 Task: Select the not remote option in the enable file links.
Action: Mouse moved to (23, 569)
Screenshot: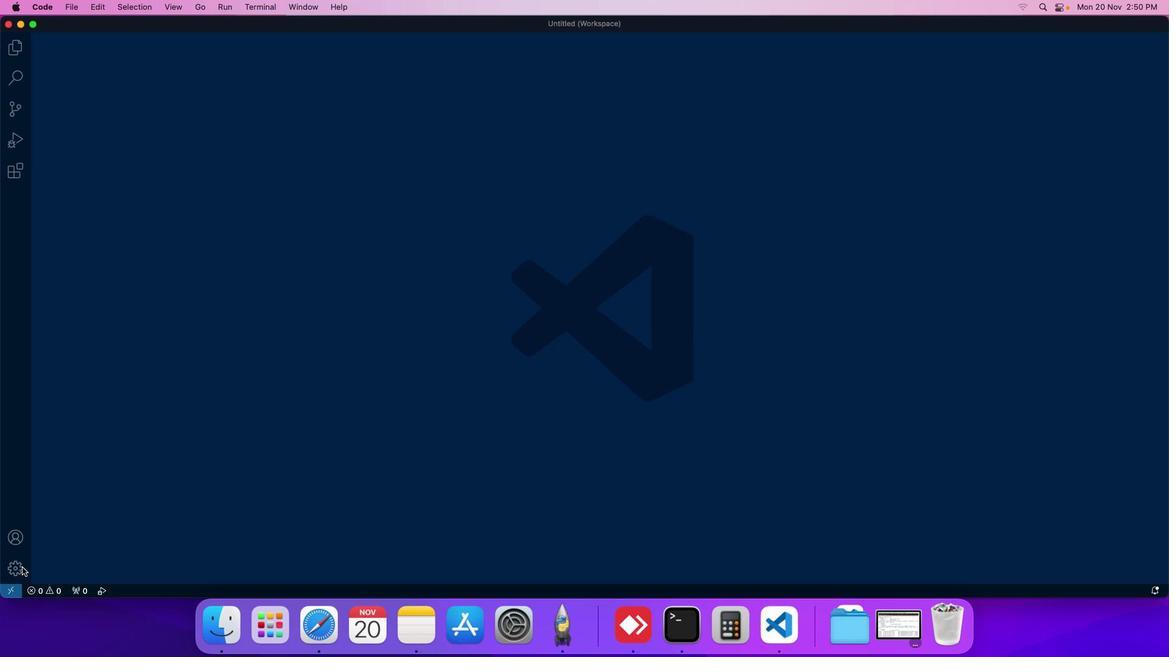 
Action: Mouse pressed left at (23, 569)
Screenshot: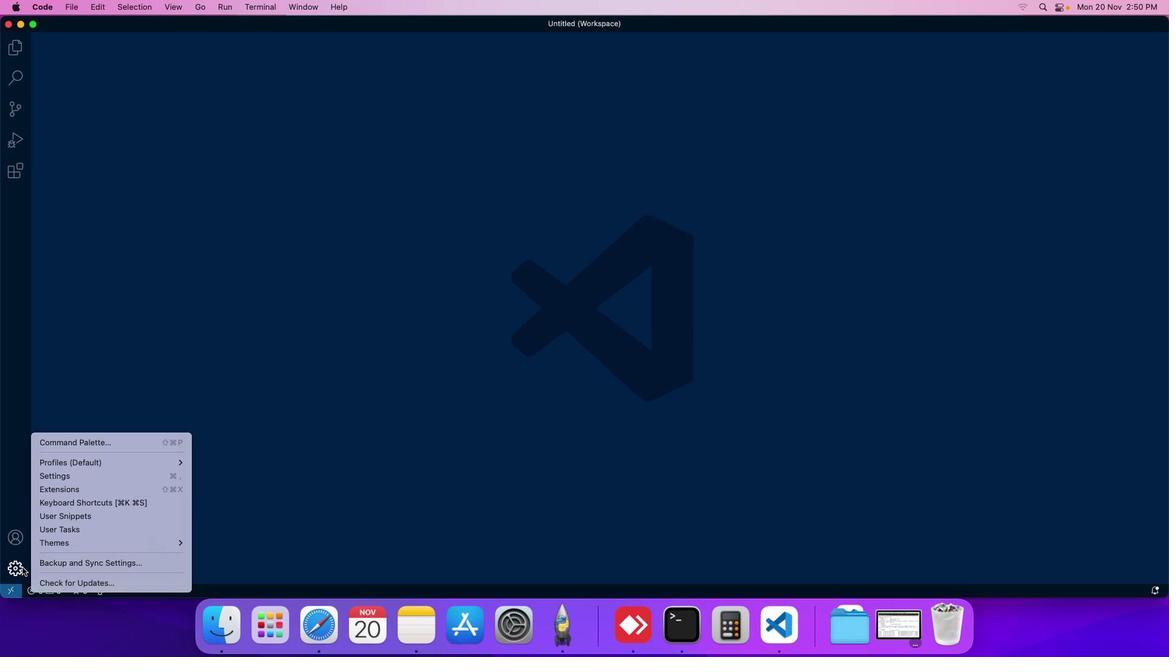 
Action: Mouse moved to (59, 472)
Screenshot: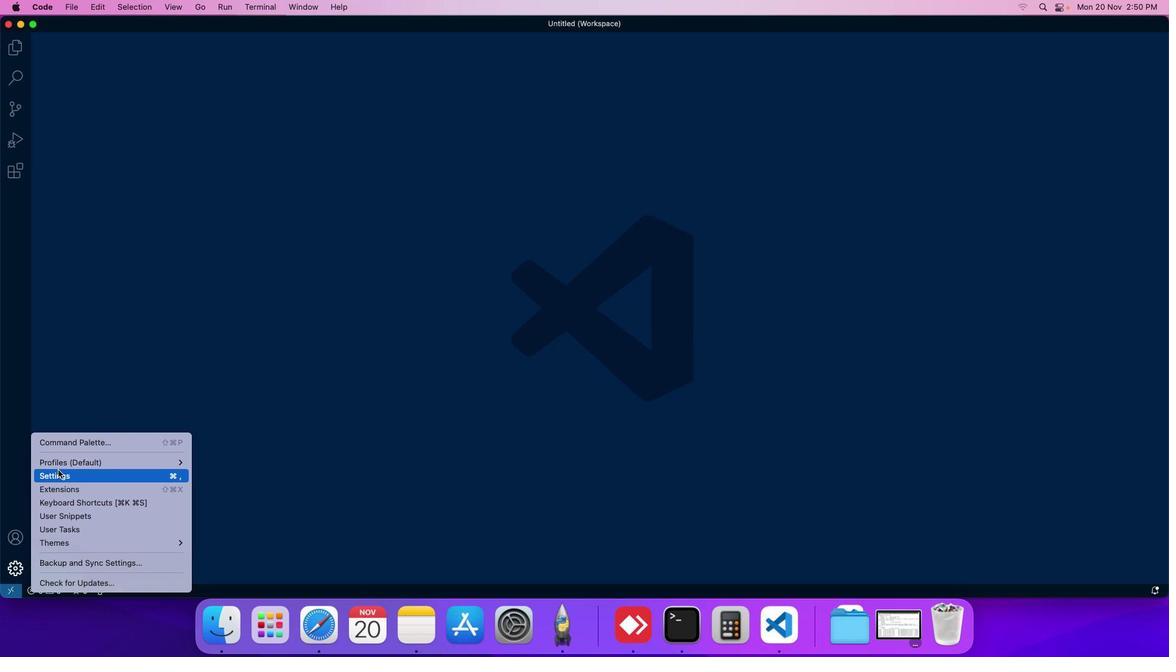 
Action: Mouse pressed left at (59, 472)
Screenshot: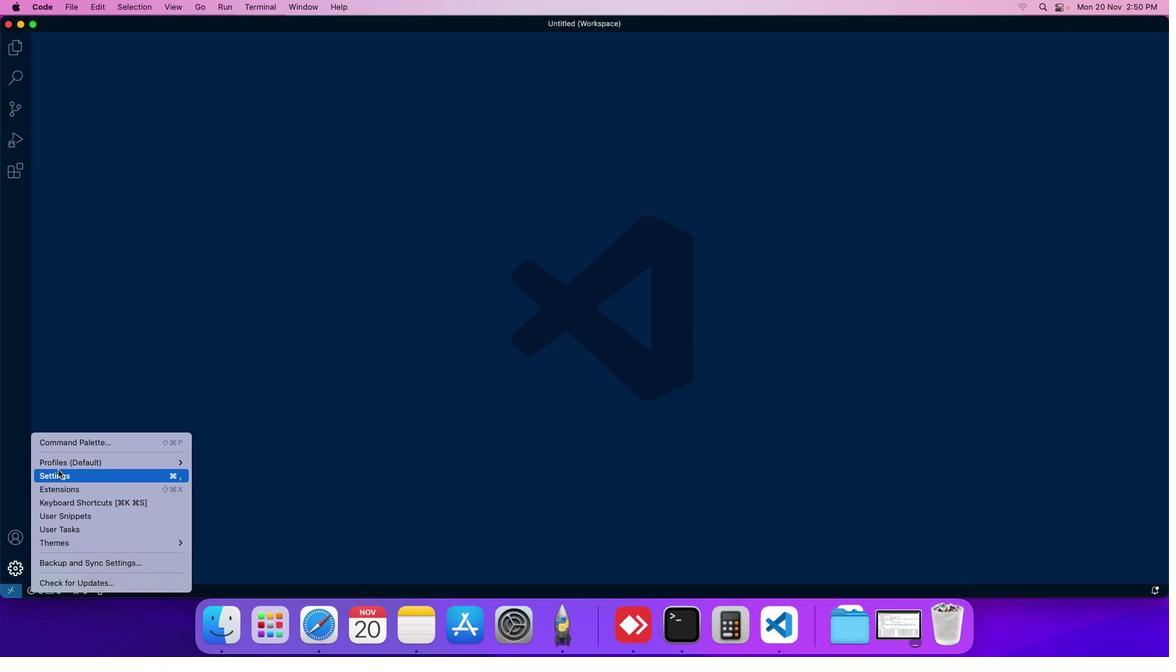
Action: Mouse moved to (273, 99)
Screenshot: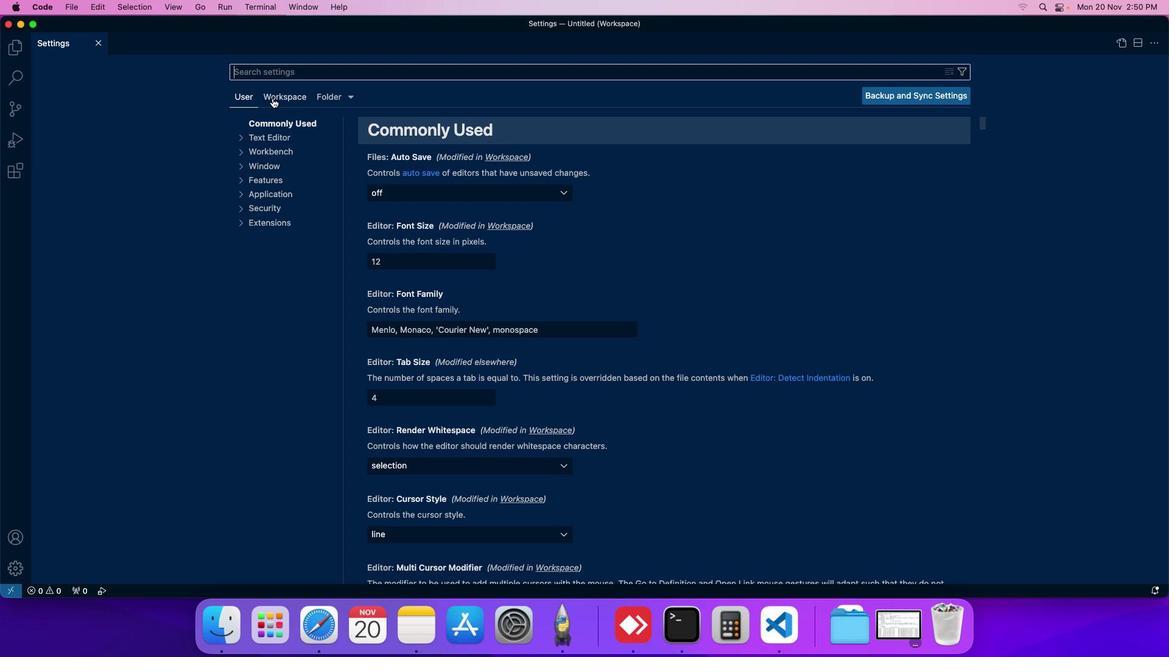 
Action: Mouse pressed left at (273, 99)
Screenshot: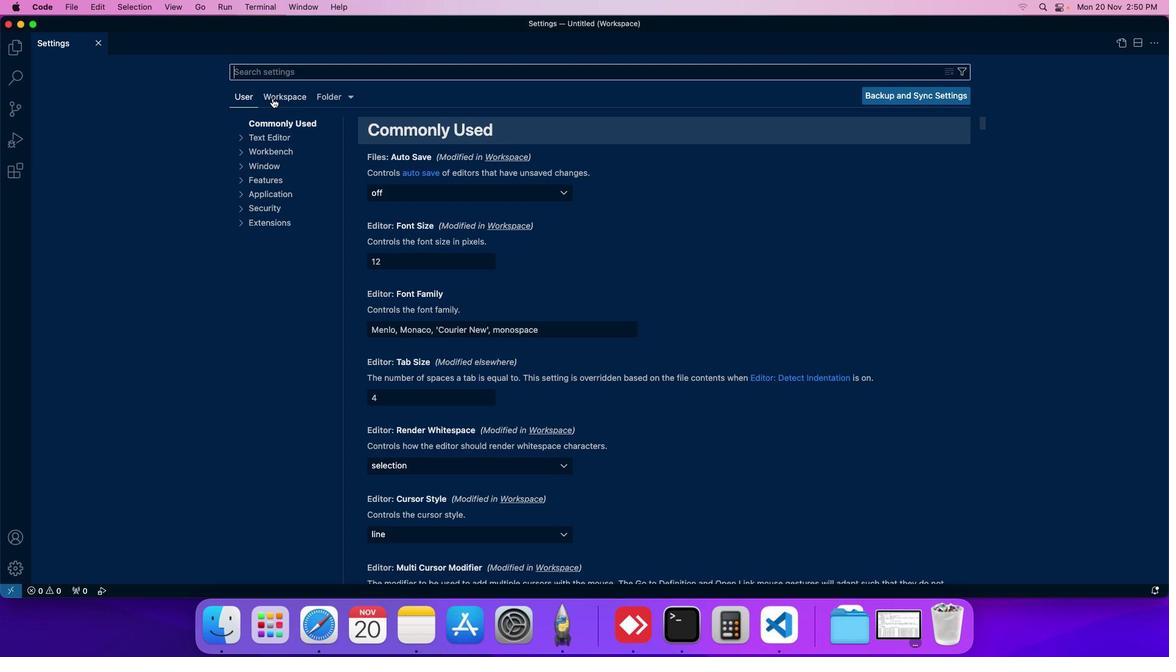 
Action: Mouse moved to (255, 177)
Screenshot: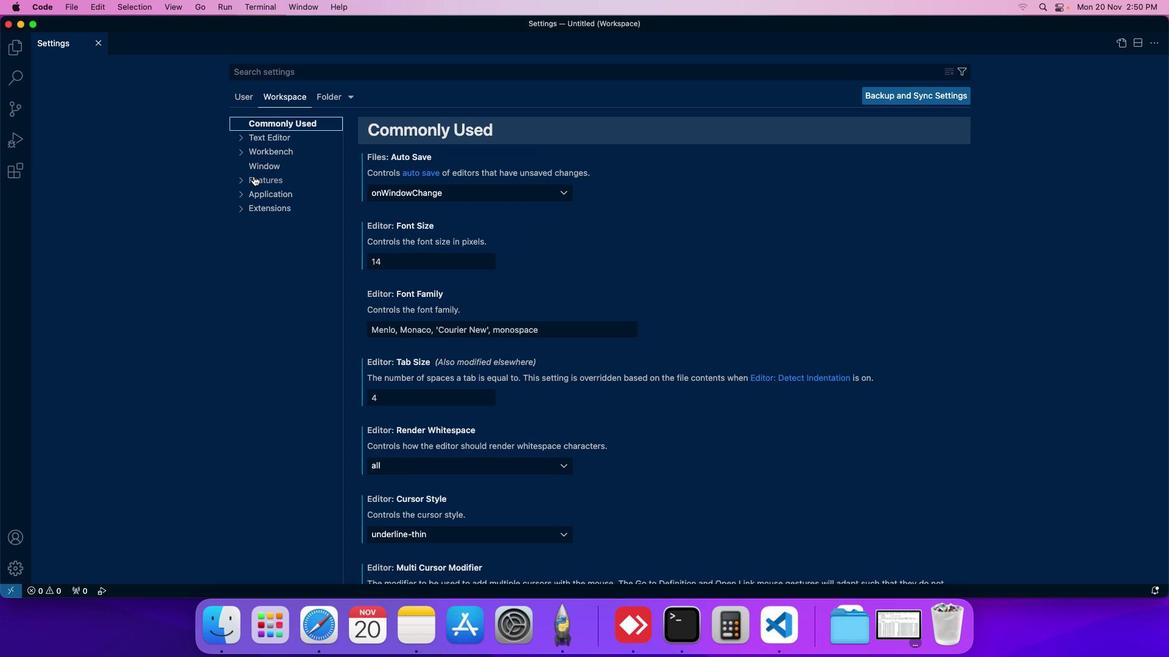 
Action: Mouse pressed left at (255, 177)
Screenshot: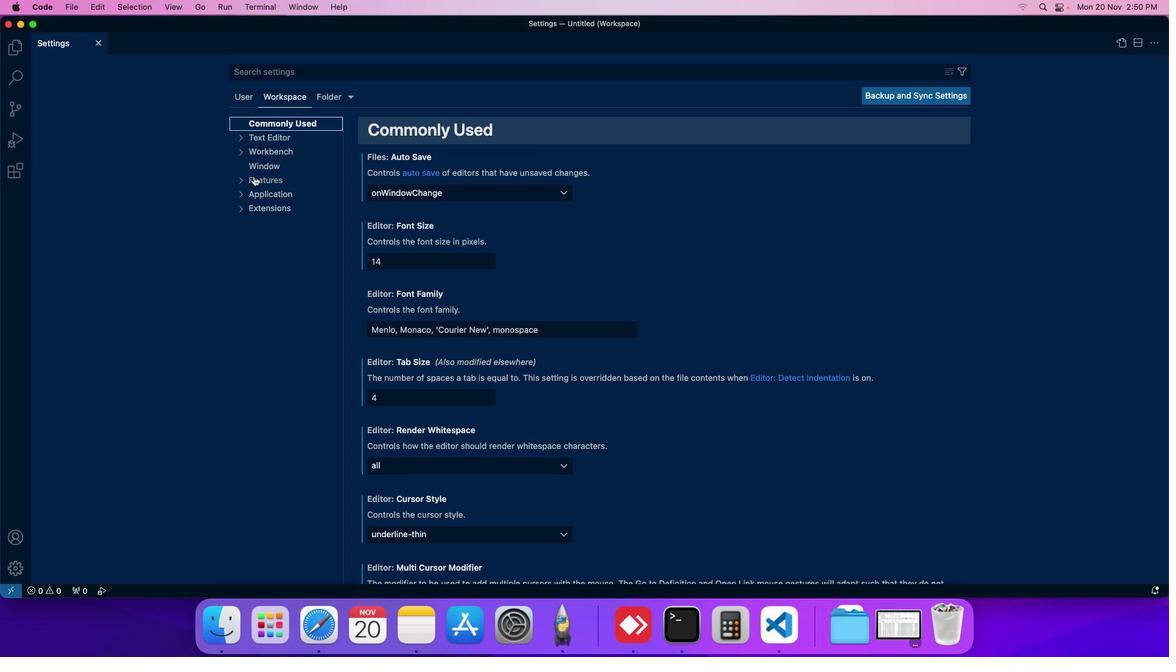
Action: Mouse moved to (274, 293)
Screenshot: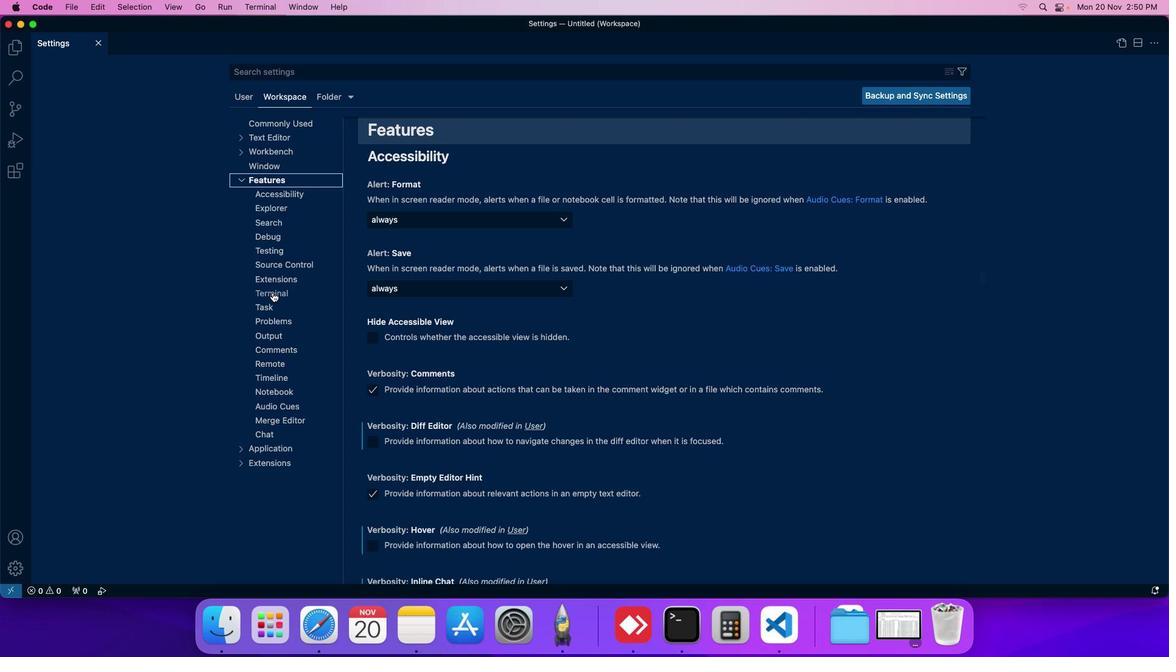 
Action: Mouse pressed left at (274, 293)
Screenshot: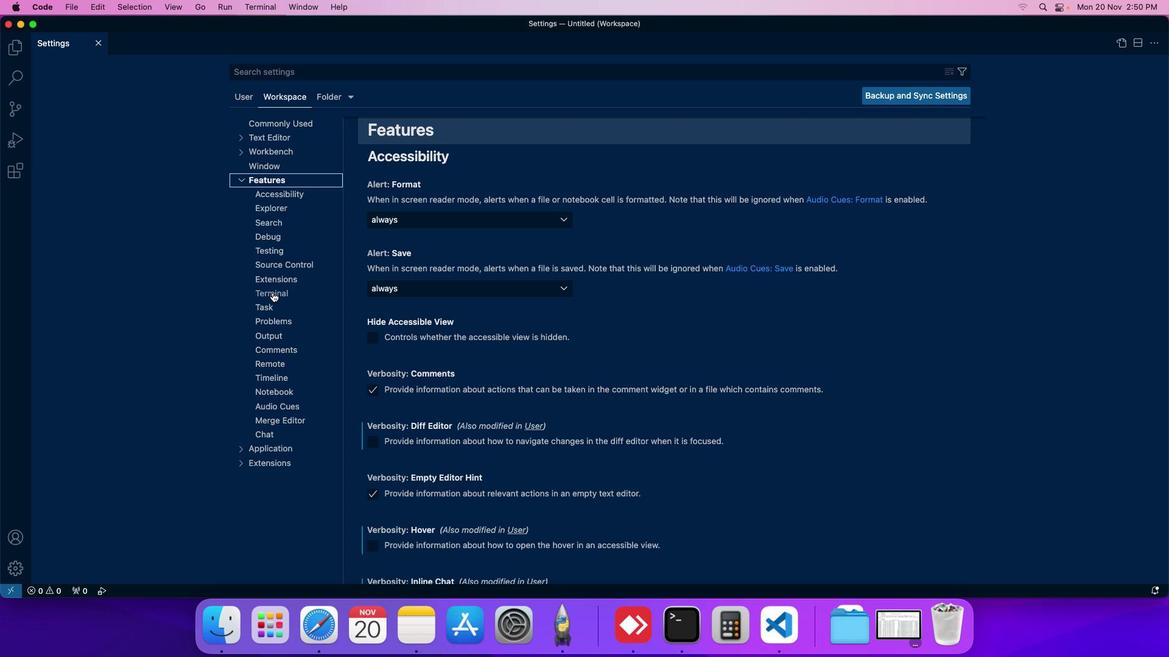 
Action: Mouse moved to (419, 338)
Screenshot: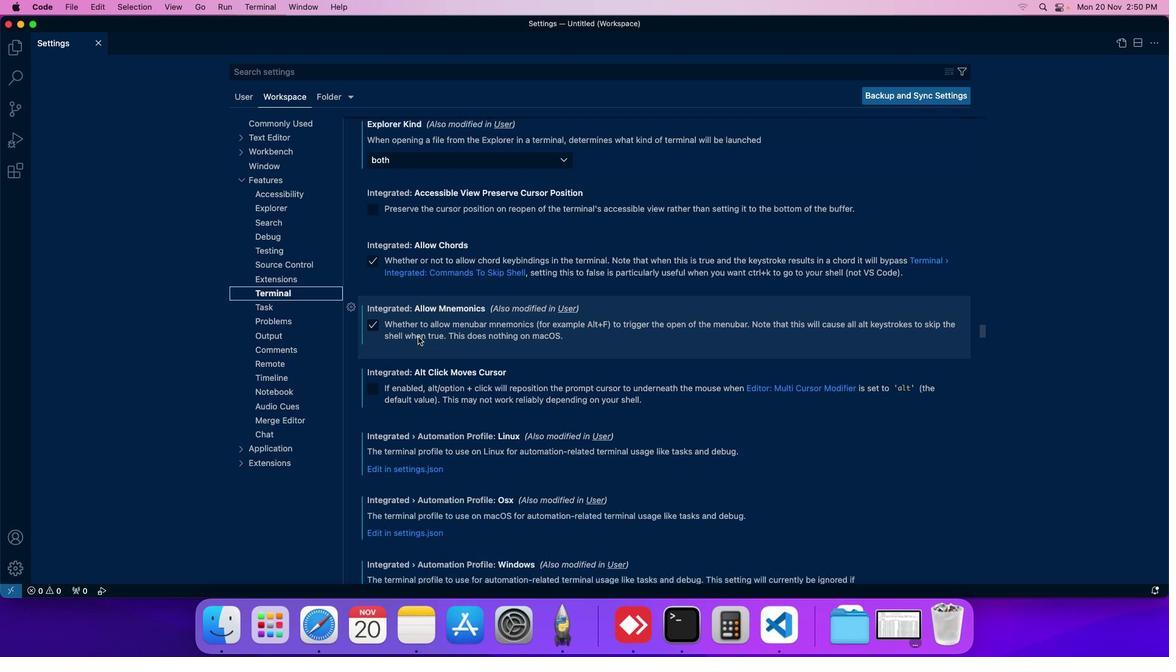 
Action: Mouse scrolled (419, 338) with delta (1, 0)
Screenshot: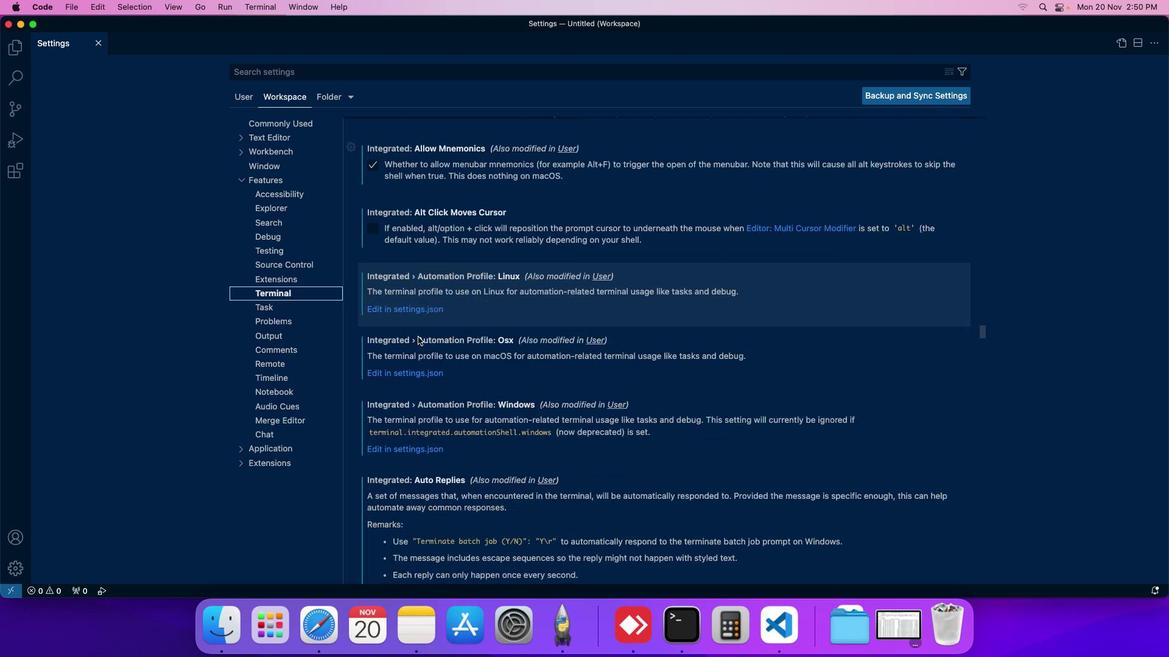 
Action: Mouse scrolled (419, 338) with delta (1, 0)
Screenshot: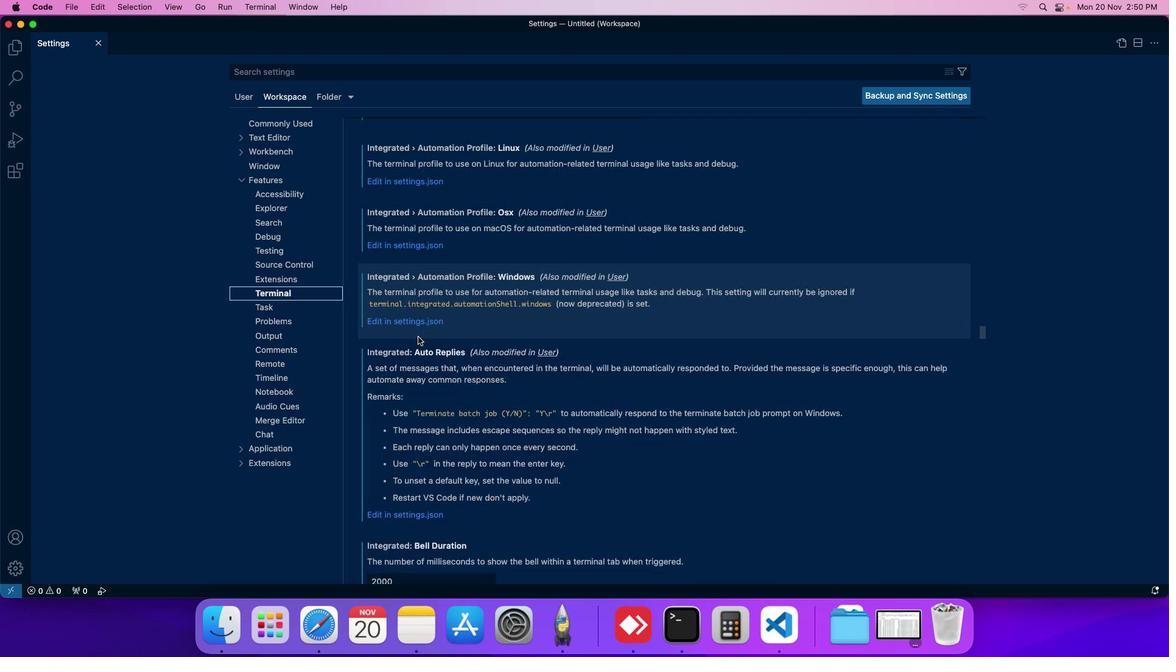 
Action: Mouse scrolled (419, 338) with delta (1, 0)
Screenshot: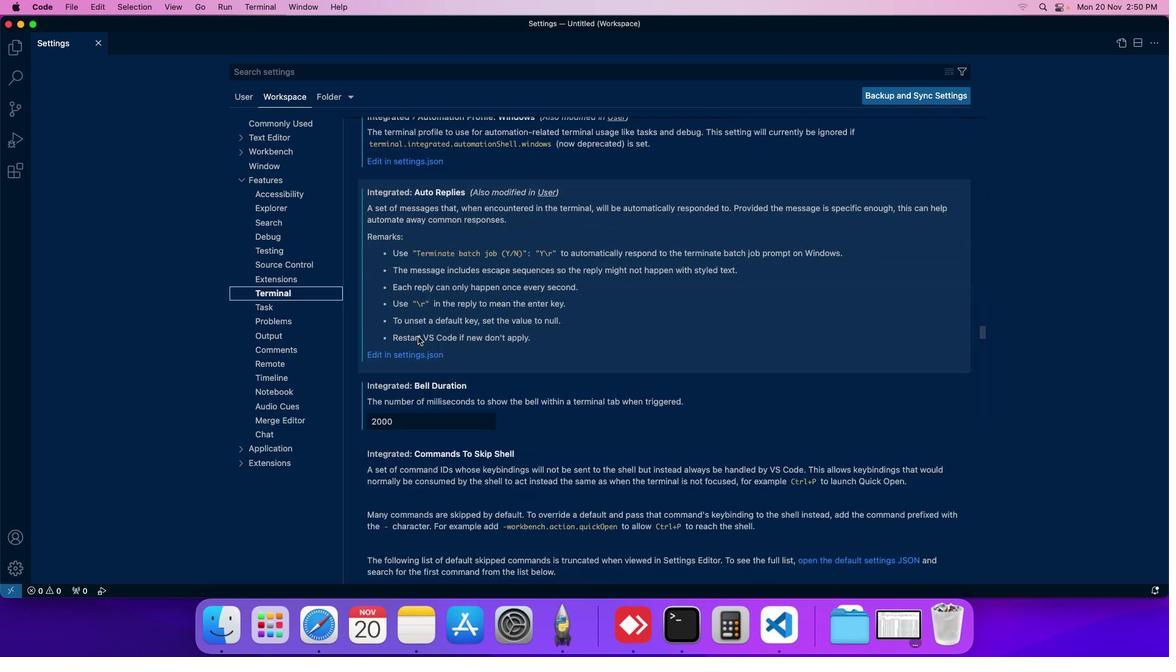 
Action: Mouse scrolled (419, 338) with delta (1, 0)
Screenshot: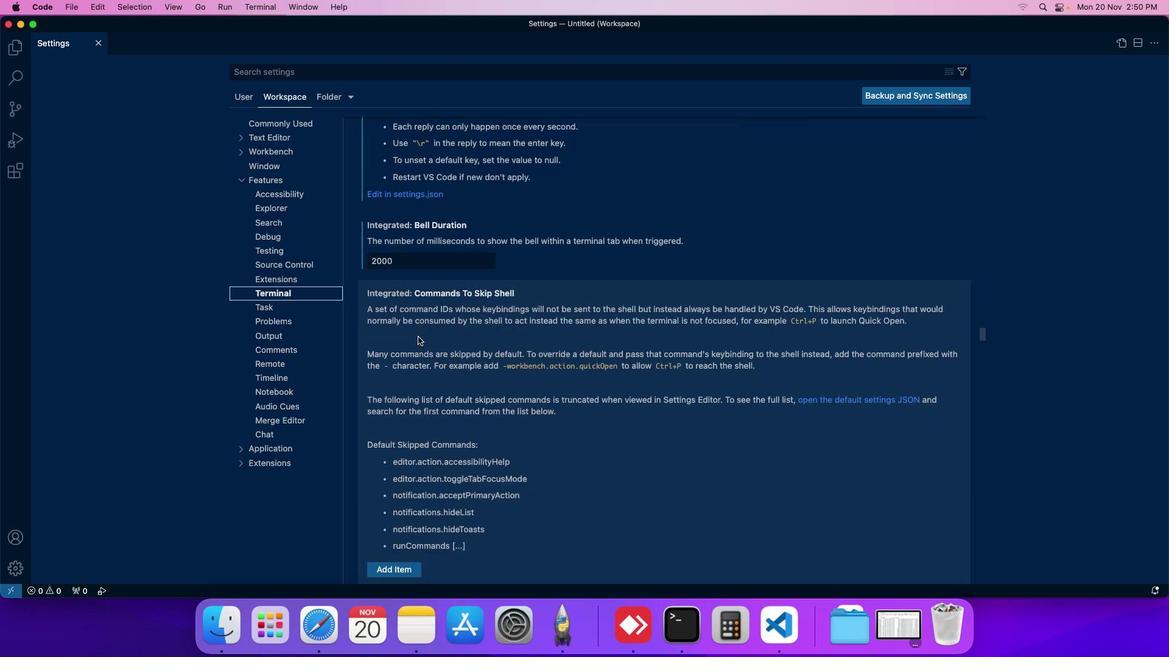 
Action: Mouse scrolled (419, 338) with delta (1, 0)
Screenshot: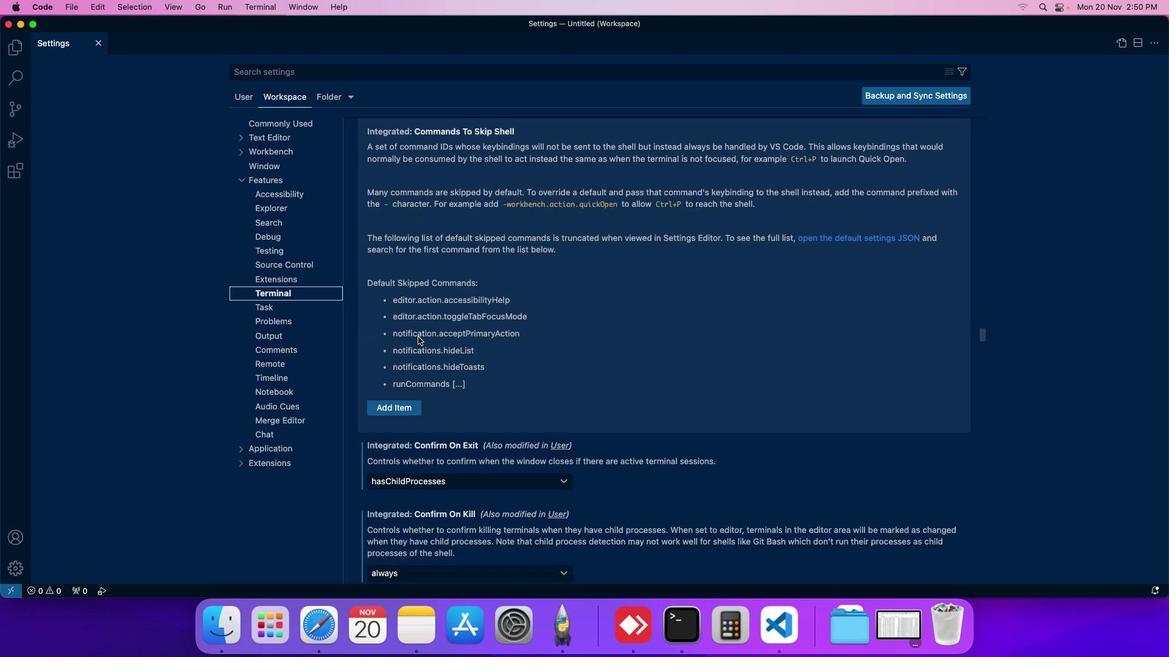 
Action: Mouse scrolled (419, 338) with delta (1, 0)
Screenshot: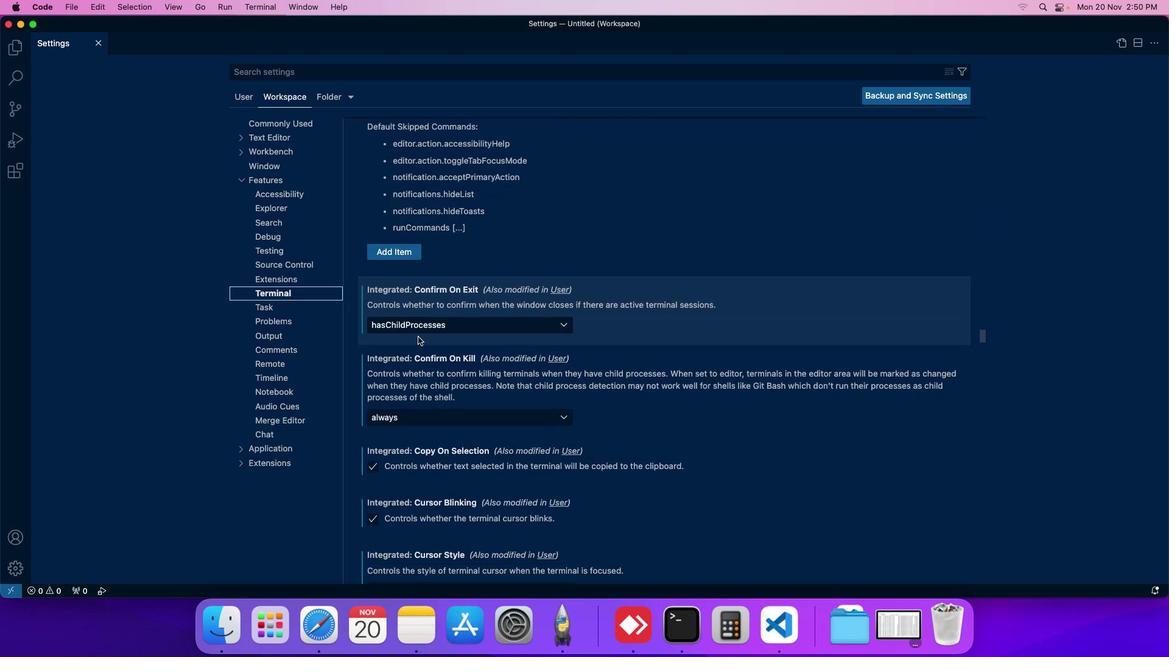 
Action: Mouse scrolled (419, 338) with delta (1, 0)
Screenshot: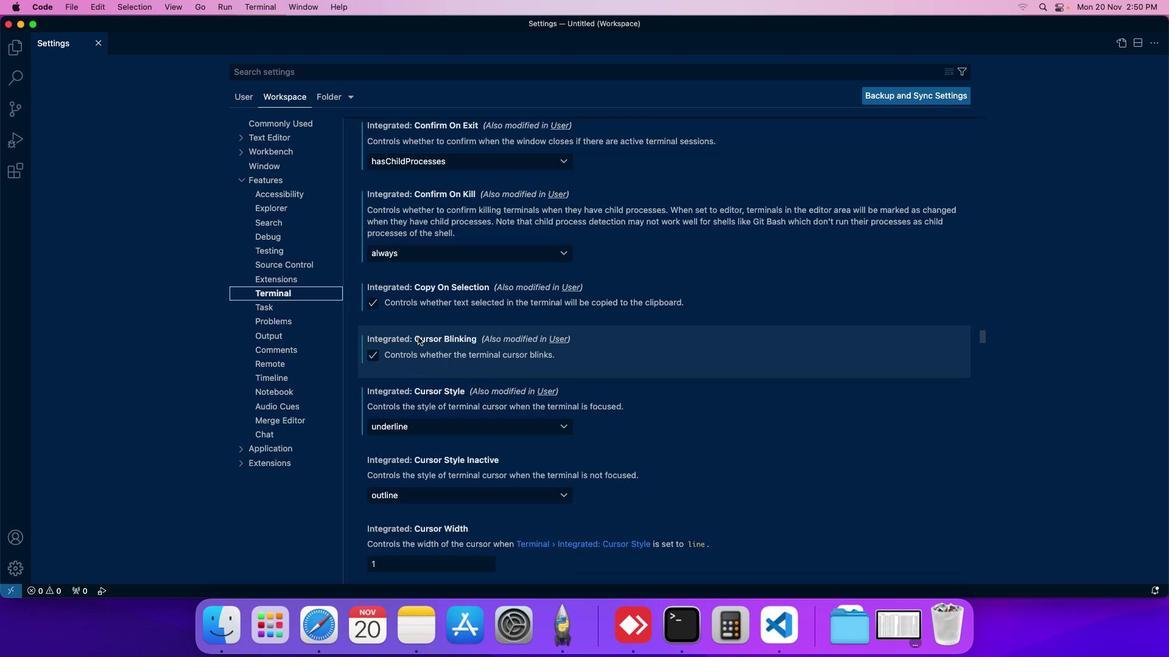
Action: Mouse scrolled (419, 338) with delta (1, 0)
Screenshot: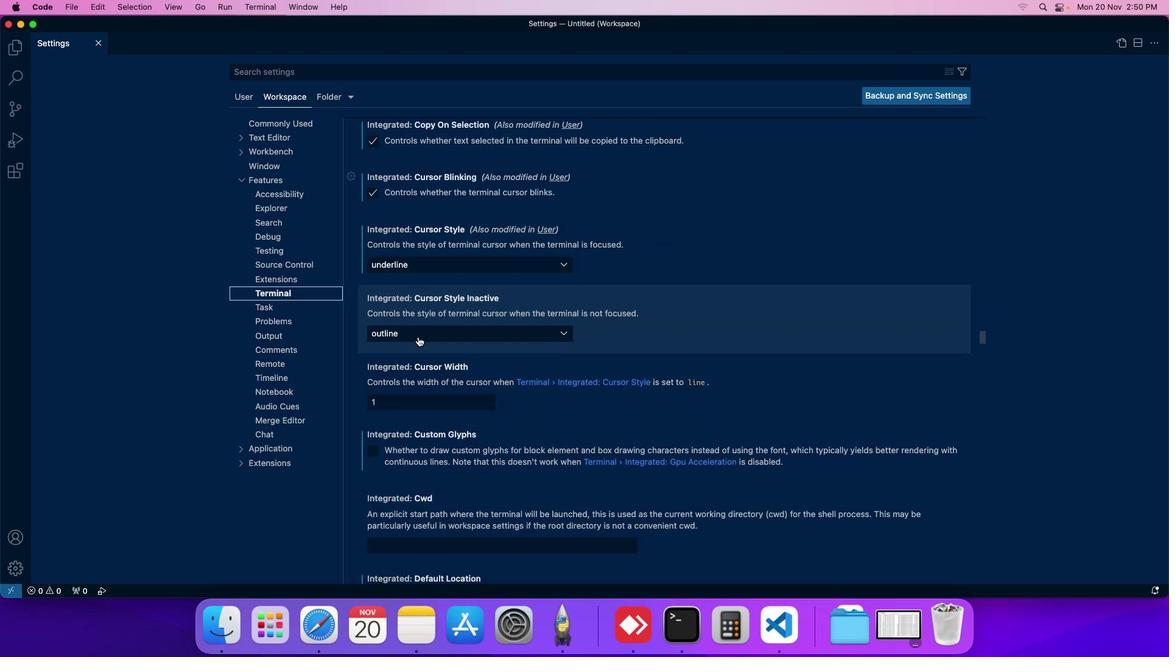 
Action: Mouse scrolled (419, 338) with delta (1, 0)
Screenshot: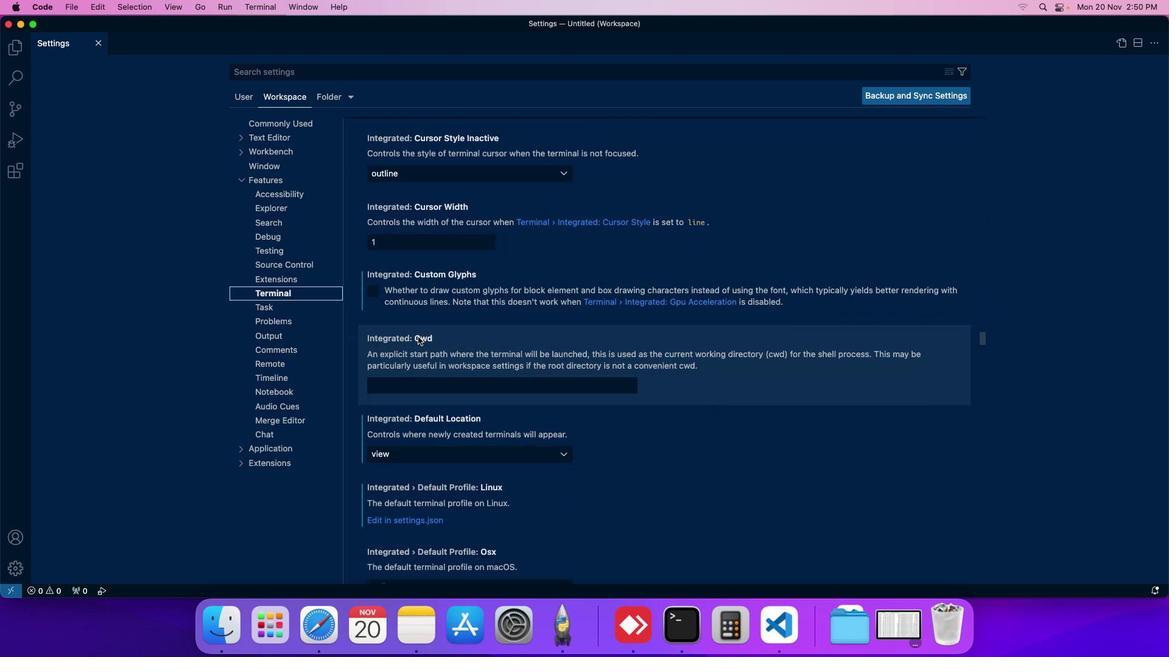 
Action: Mouse scrolled (419, 338) with delta (1, 0)
Screenshot: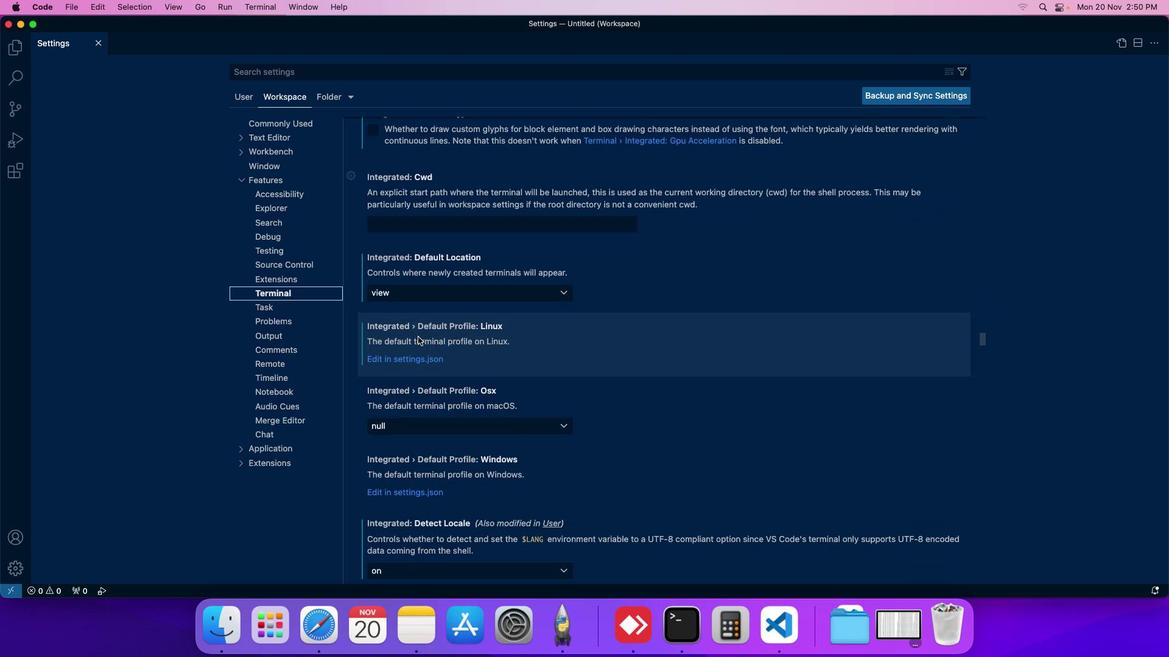 
Action: Mouse scrolled (419, 338) with delta (1, 0)
Screenshot: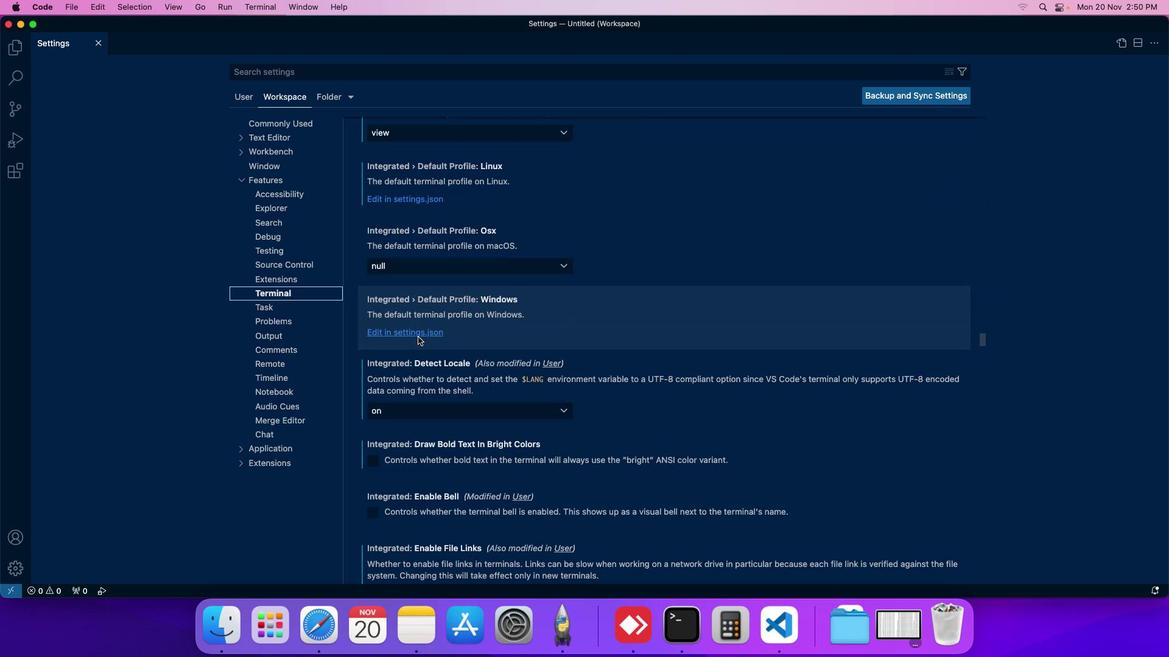 
Action: Mouse scrolled (419, 338) with delta (1, 0)
Screenshot: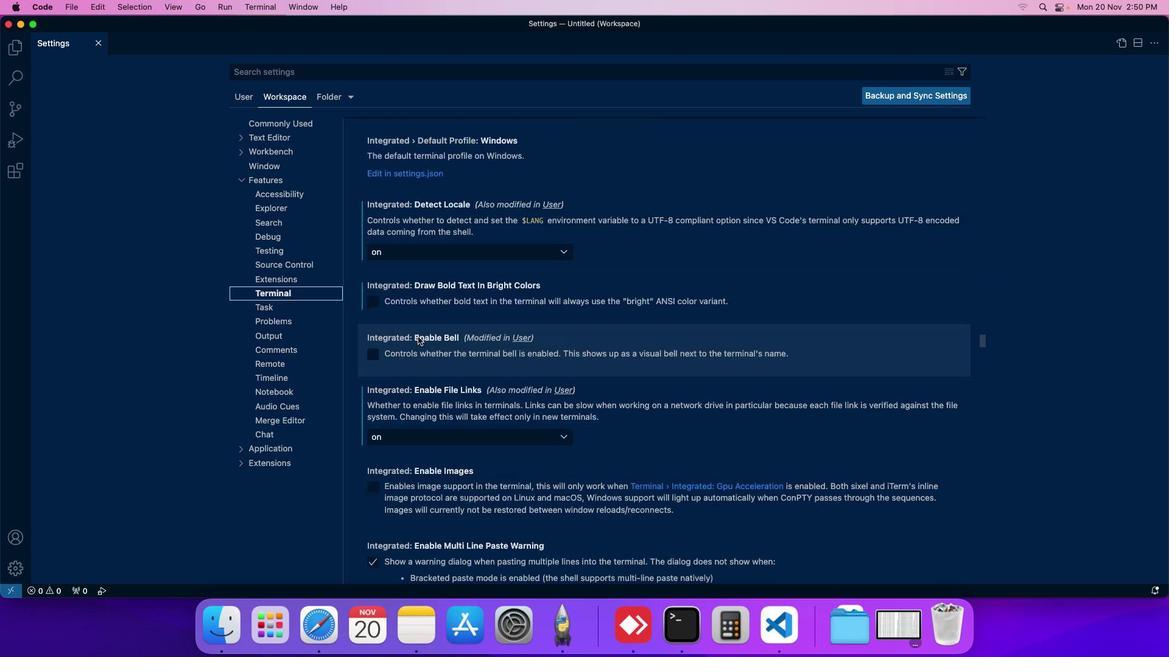 
Action: Mouse moved to (420, 338)
Screenshot: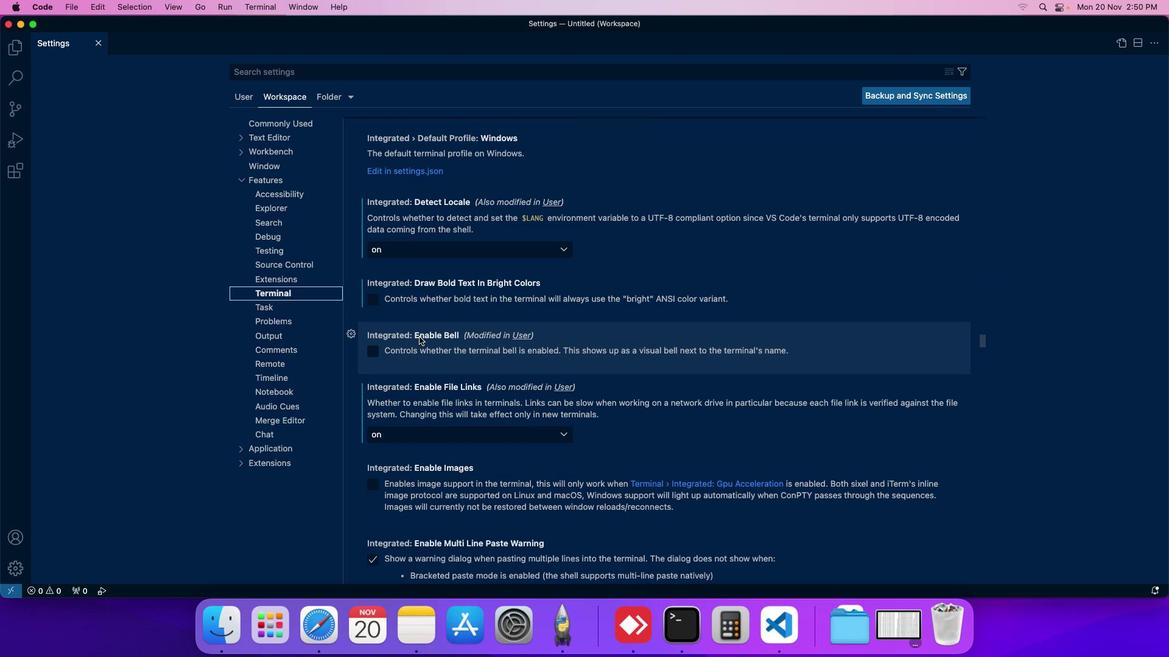 
Action: Mouse scrolled (420, 338) with delta (1, 0)
Screenshot: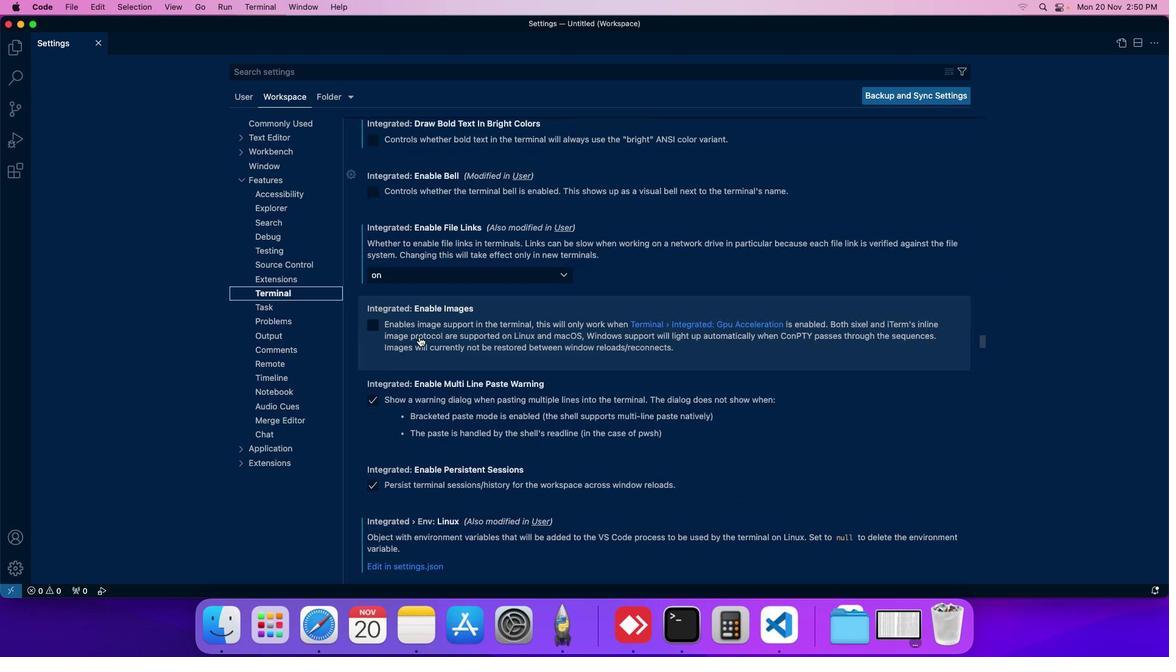 
Action: Mouse moved to (468, 274)
Screenshot: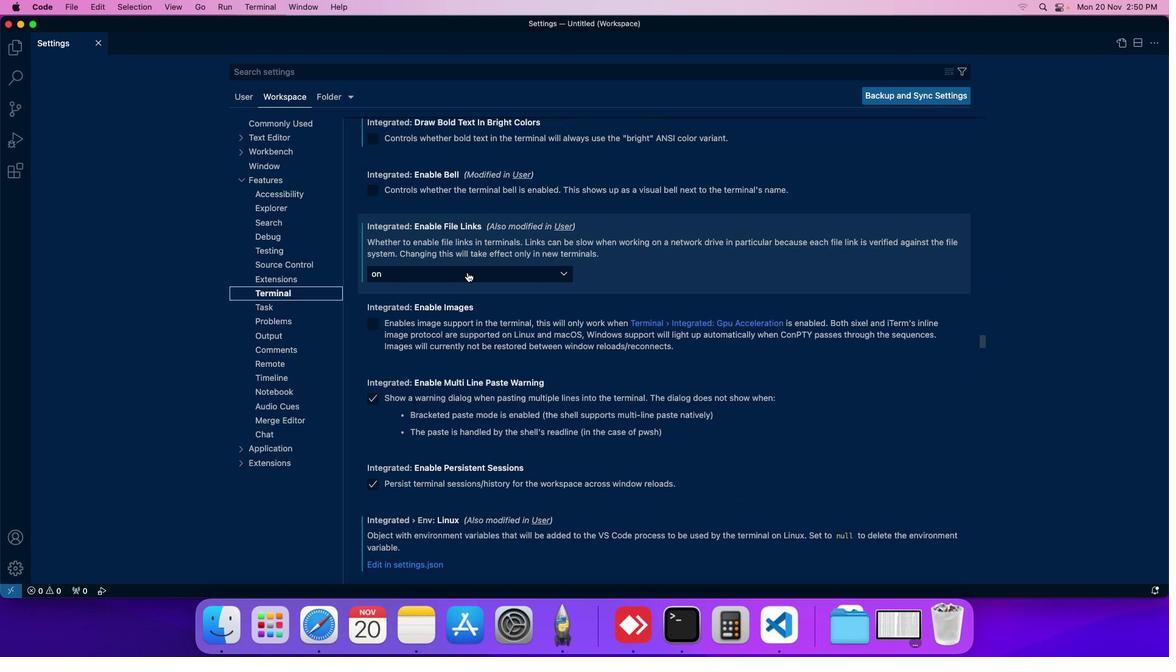 
Action: Mouse pressed left at (468, 274)
Screenshot: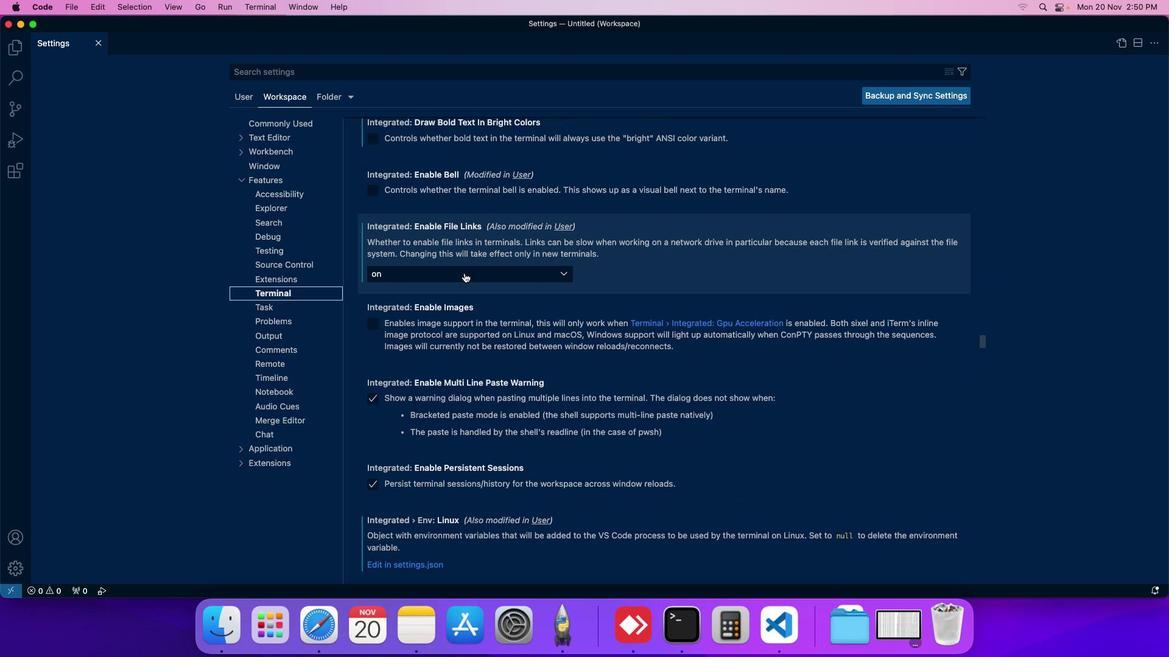 
Action: Mouse moved to (405, 316)
Screenshot: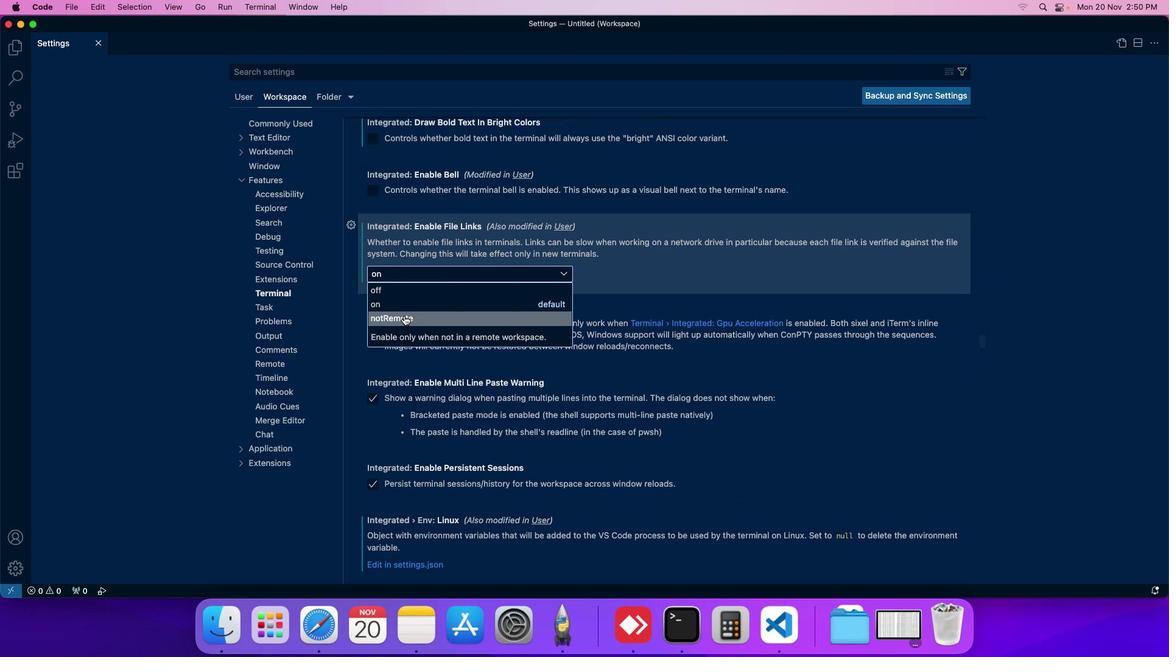 
Action: Mouse pressed left at (405, 316)
Screenshot: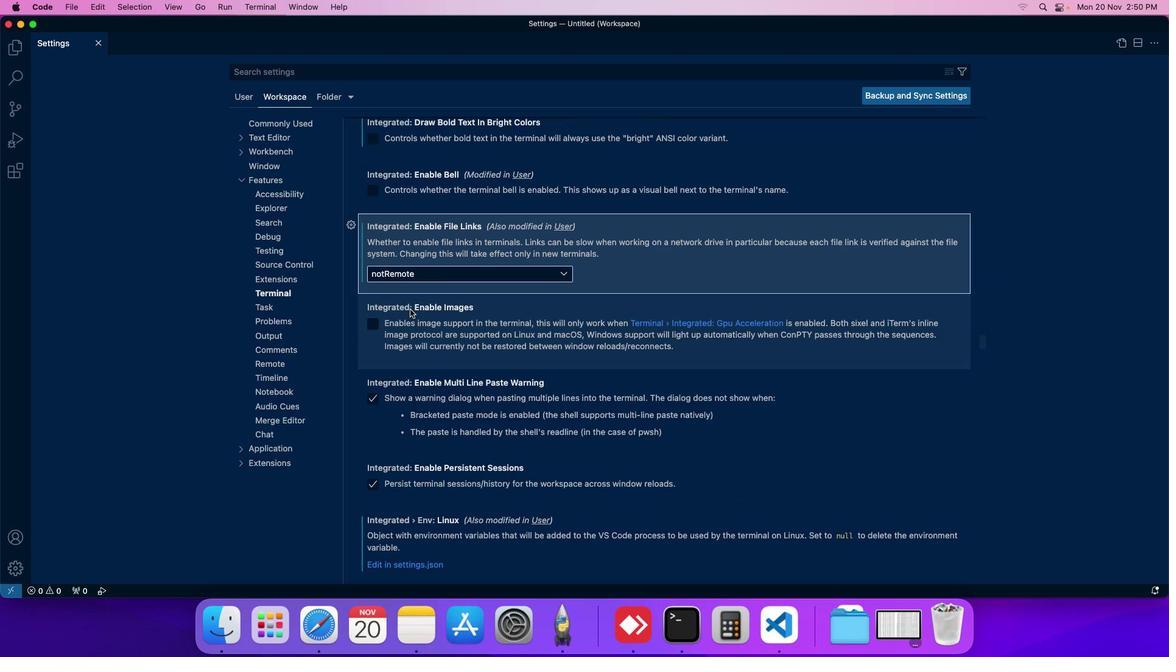 
Action: Mouse moved to (435, 278)
Screenshot: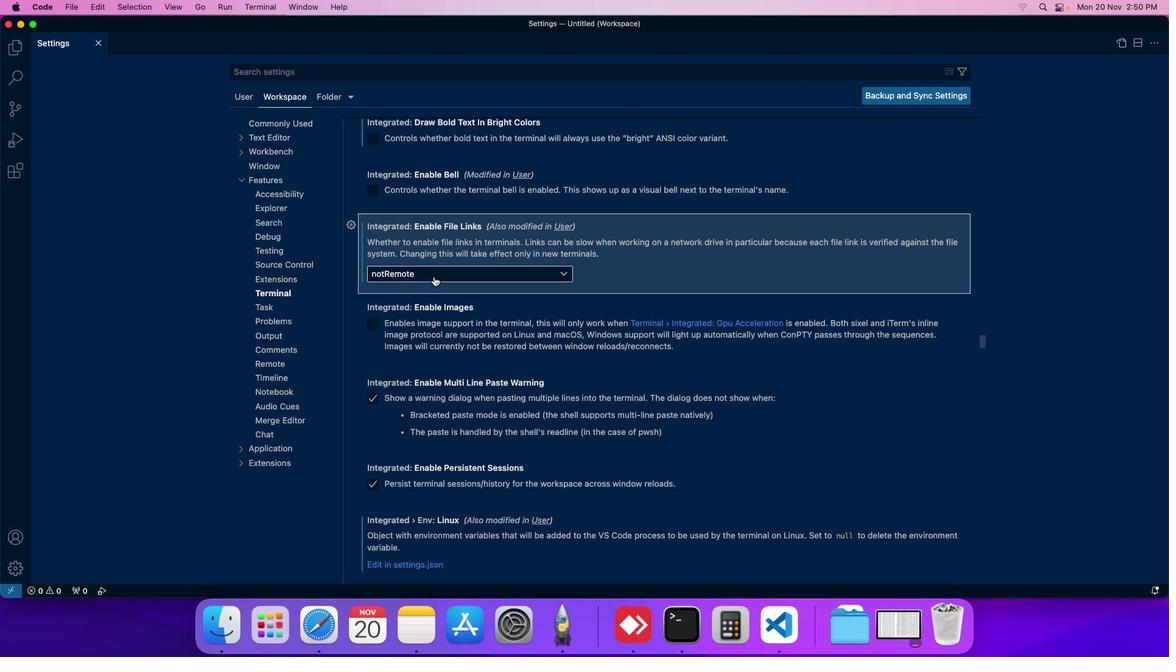 
